 Task: select a rule when a vote is added to a card by anyone.
Action: Mouse moved to (1199, 92)
Screenshot: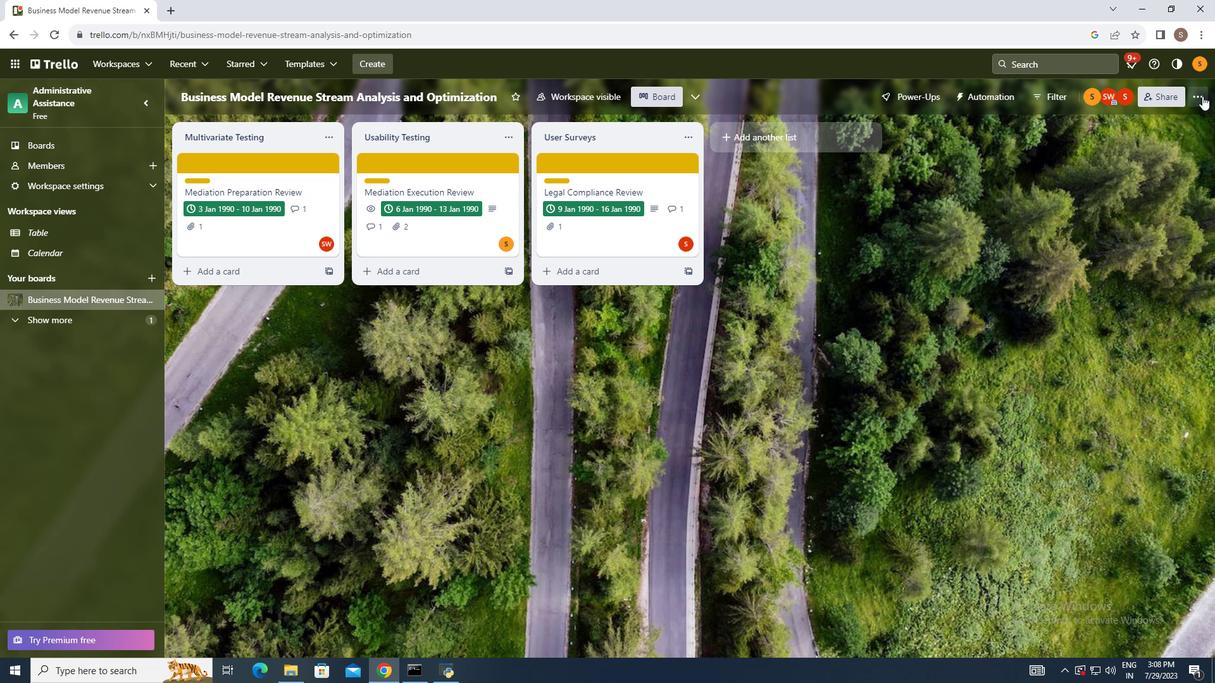 
Action: Mouse pressed left at (1199, 92)
Screenshot: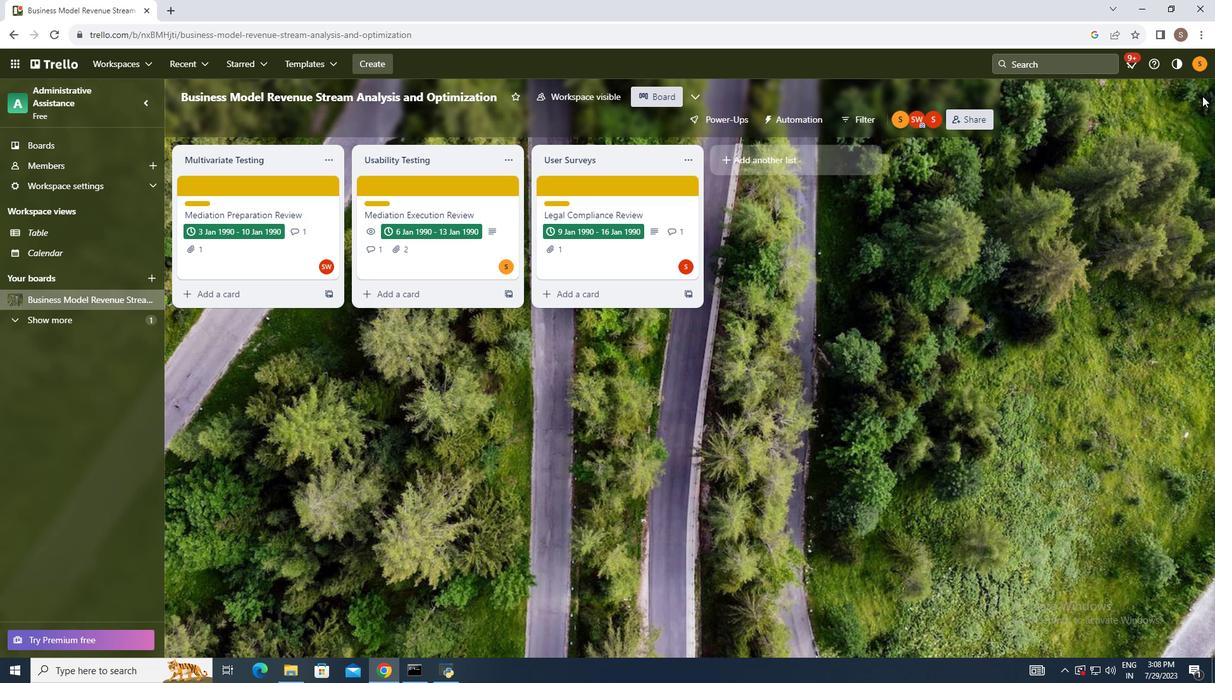 
Action: Mouse moved to (1079, 259)
Screenshot: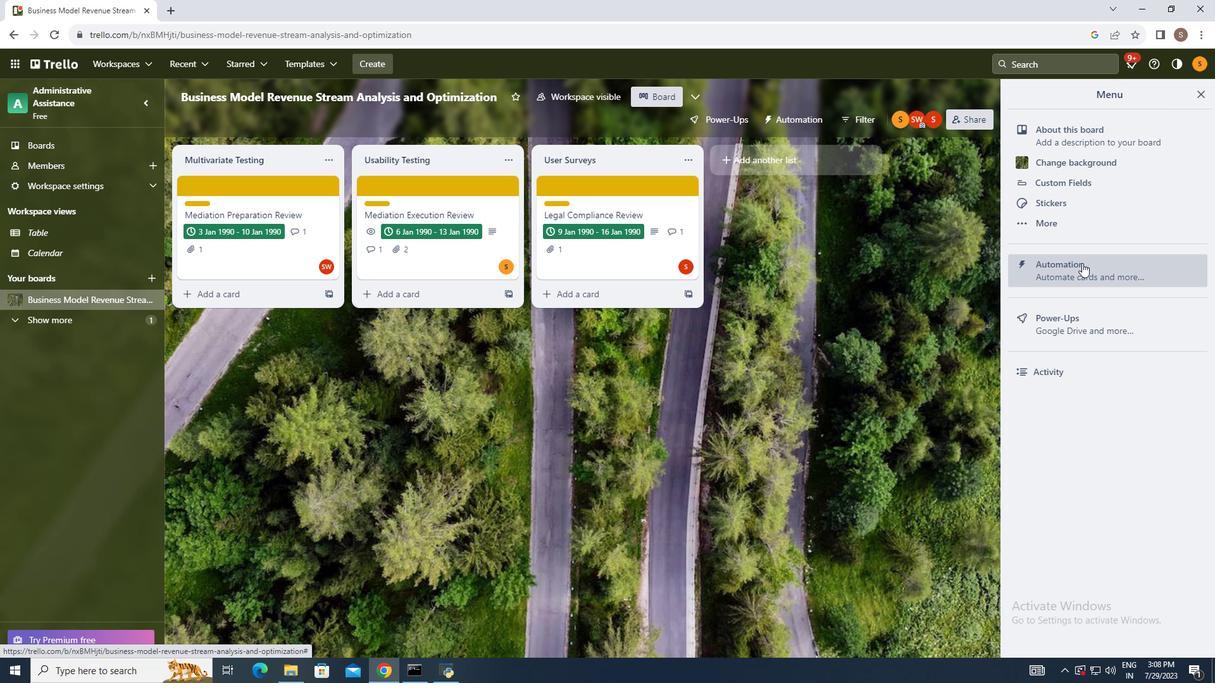 
Action: Mouse pressed left at (1079, 259)
Screenshot: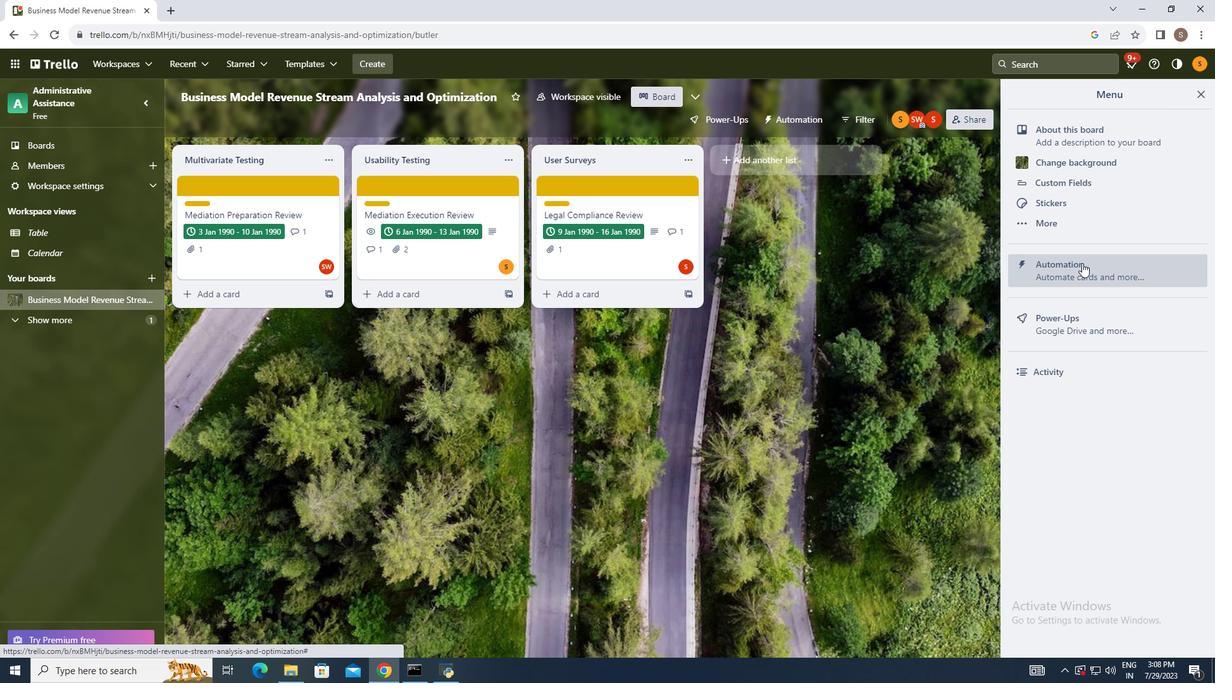 
Action: Mouse moved to (231, 233)
Screenshot: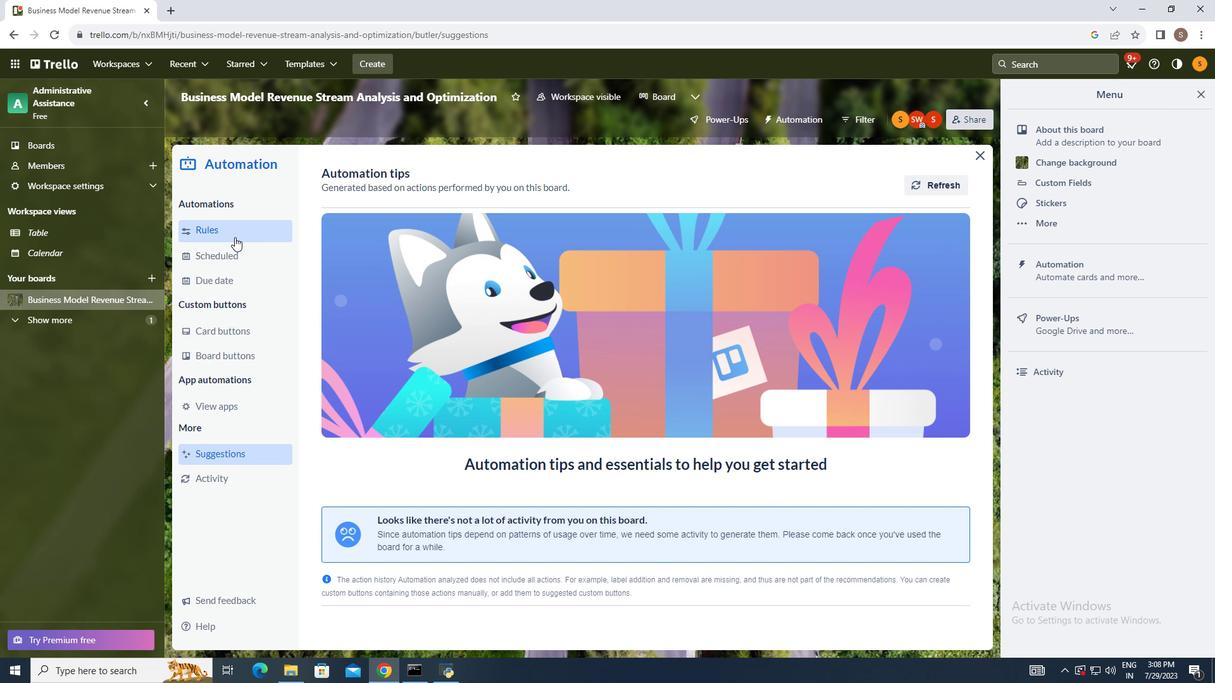 
Action: Mouse pressed left at (231, 233)
Screenshot: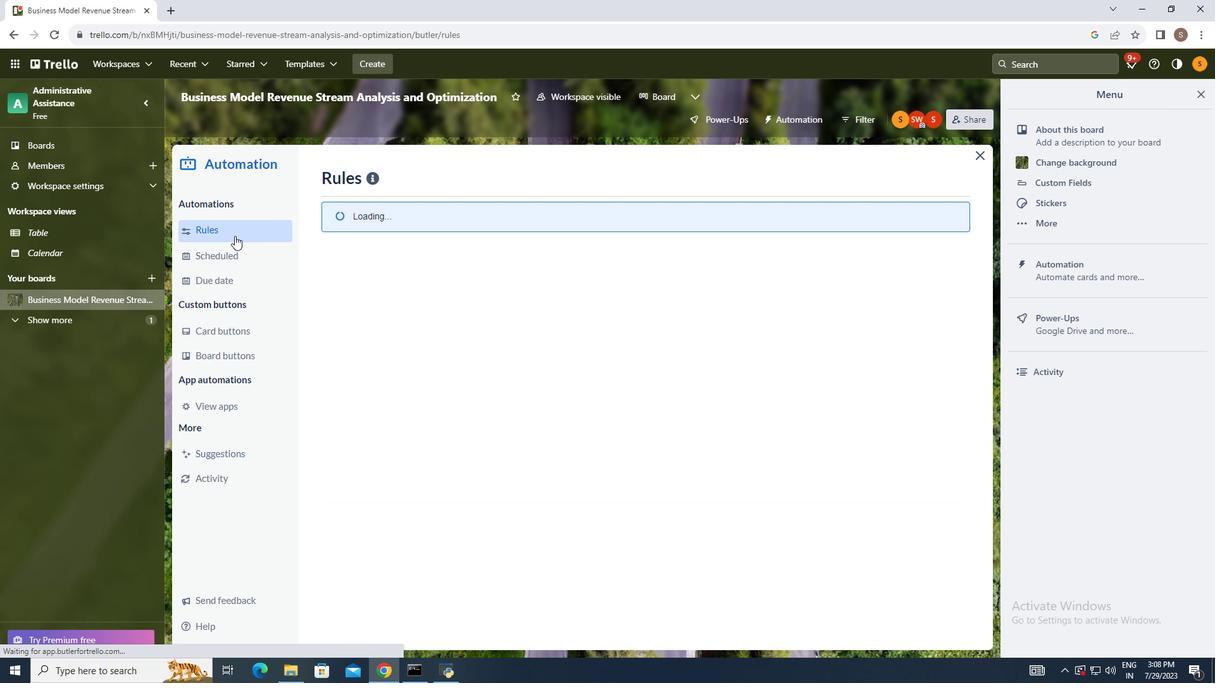 
Action: Mouse moved to (834, 170)
Screenshot: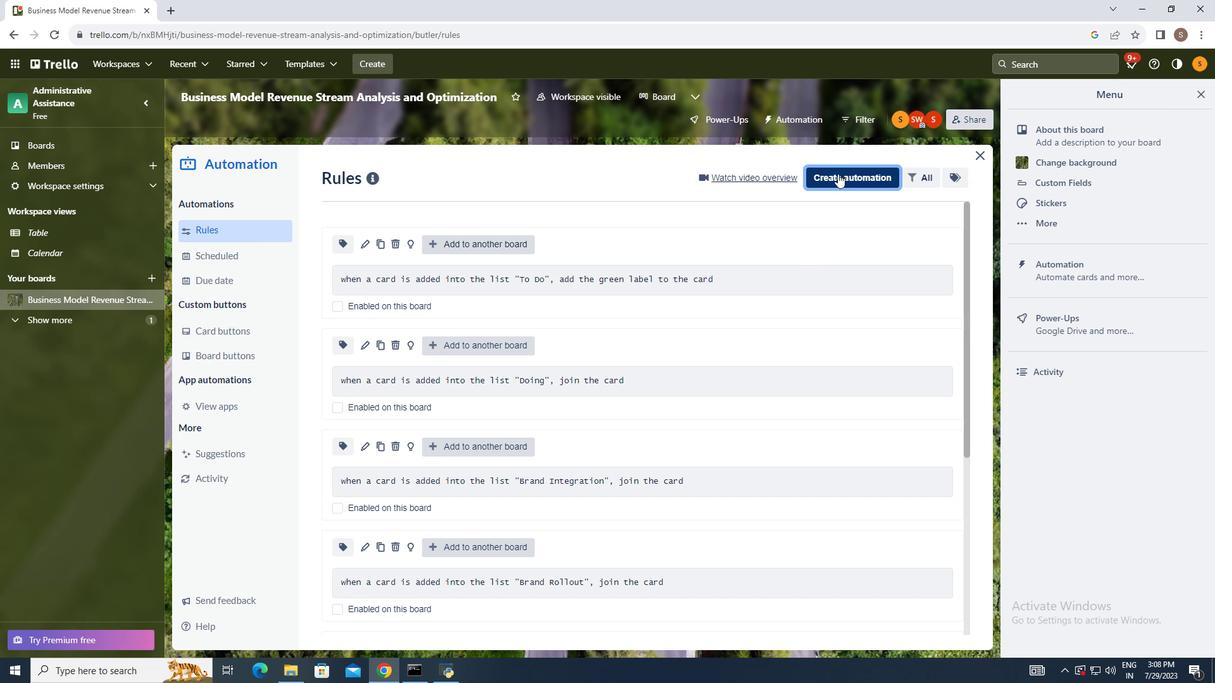 
Action: Mouse pressed left at (834, 170)
Screenshot: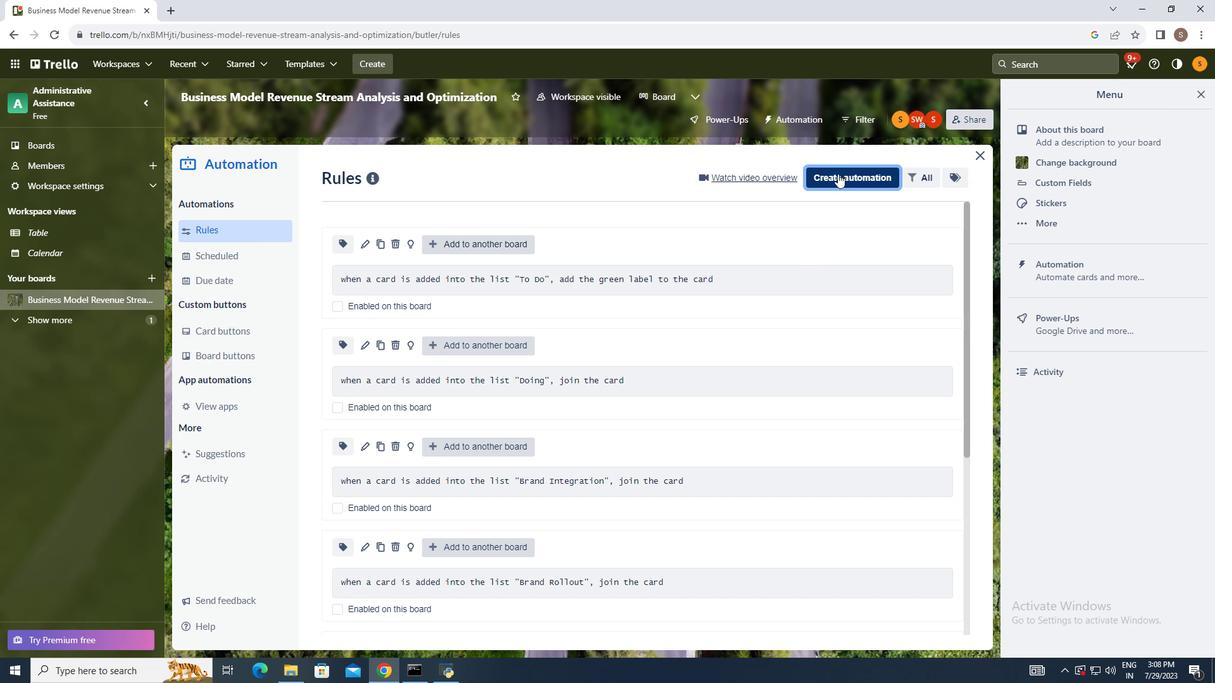 
Action: Mouse moved to (659, 296)
Screenshot: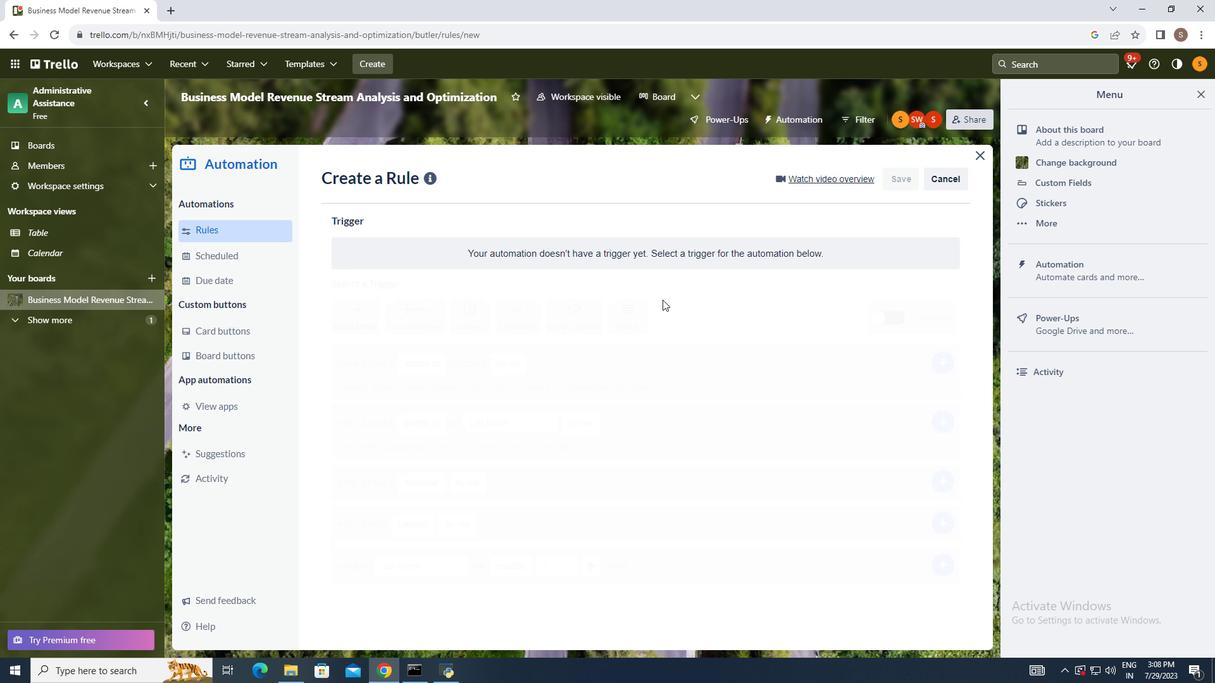 
Action: Mouse pressed left at (659, 296)
Screenshot: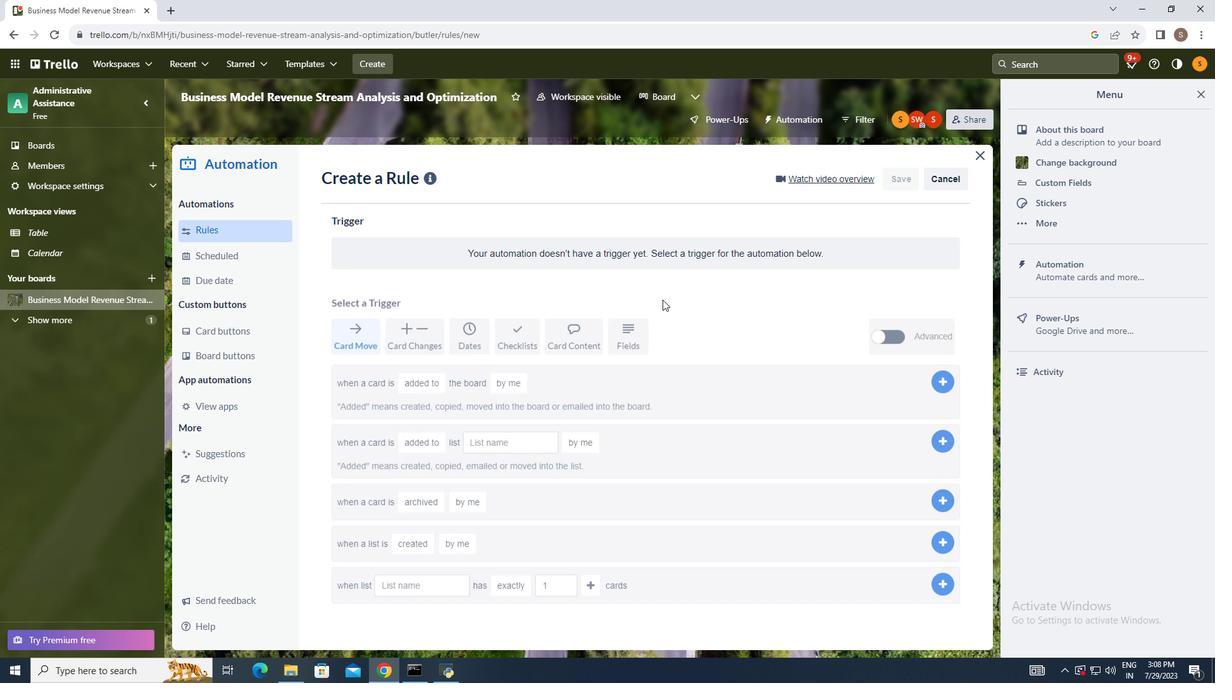 
Action: Mouse moved to (397, 345)
Screenshot: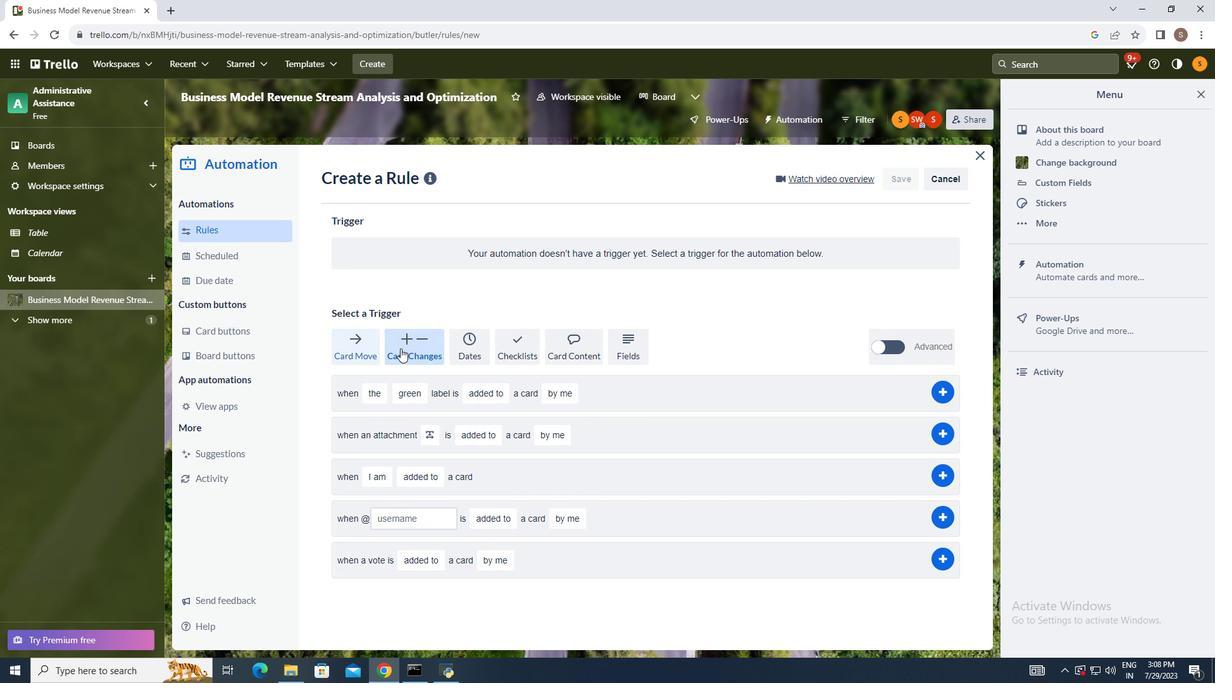 
Action: Mouse pressed left at (397, 345)
Screenshot: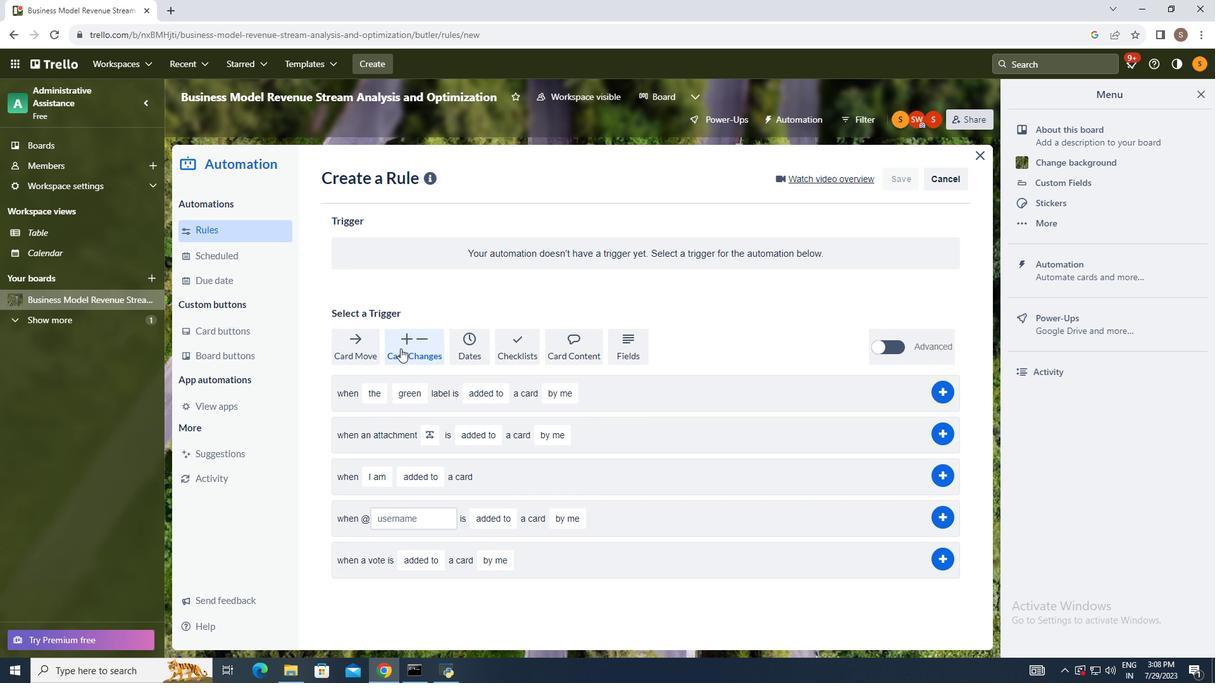 
Action: Mouse moved to (410, 557)
Screenshot: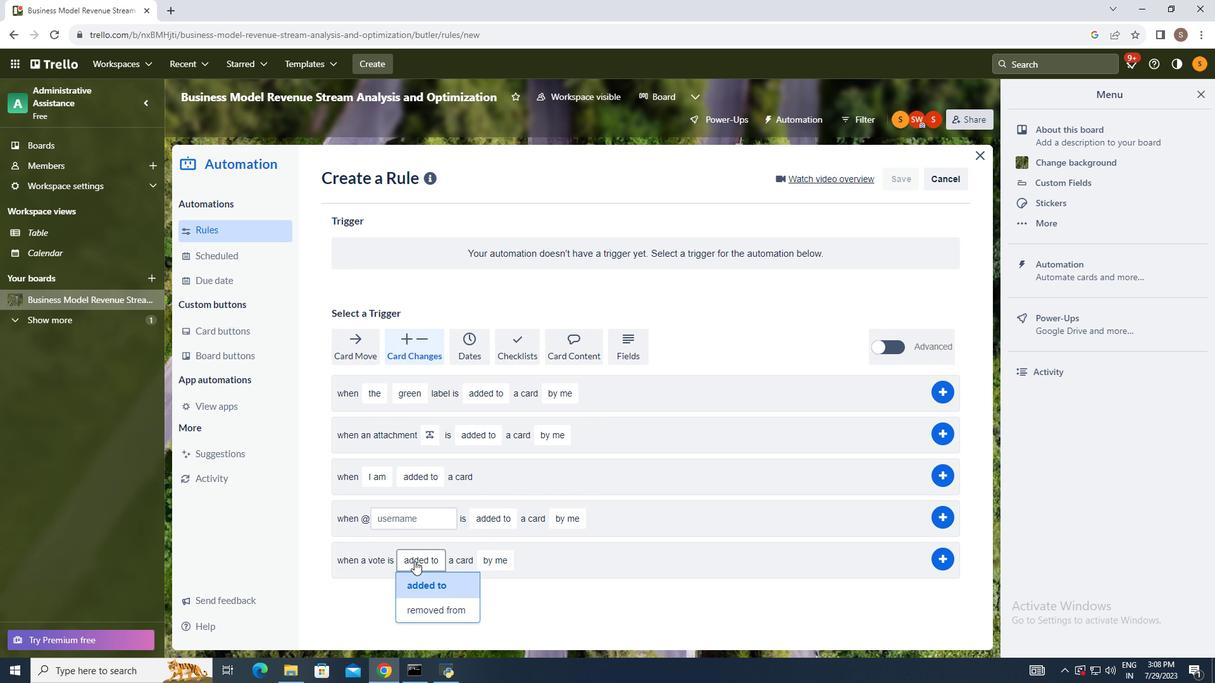 
Action: Mouse pressed left at (410, 557)
Screenshot: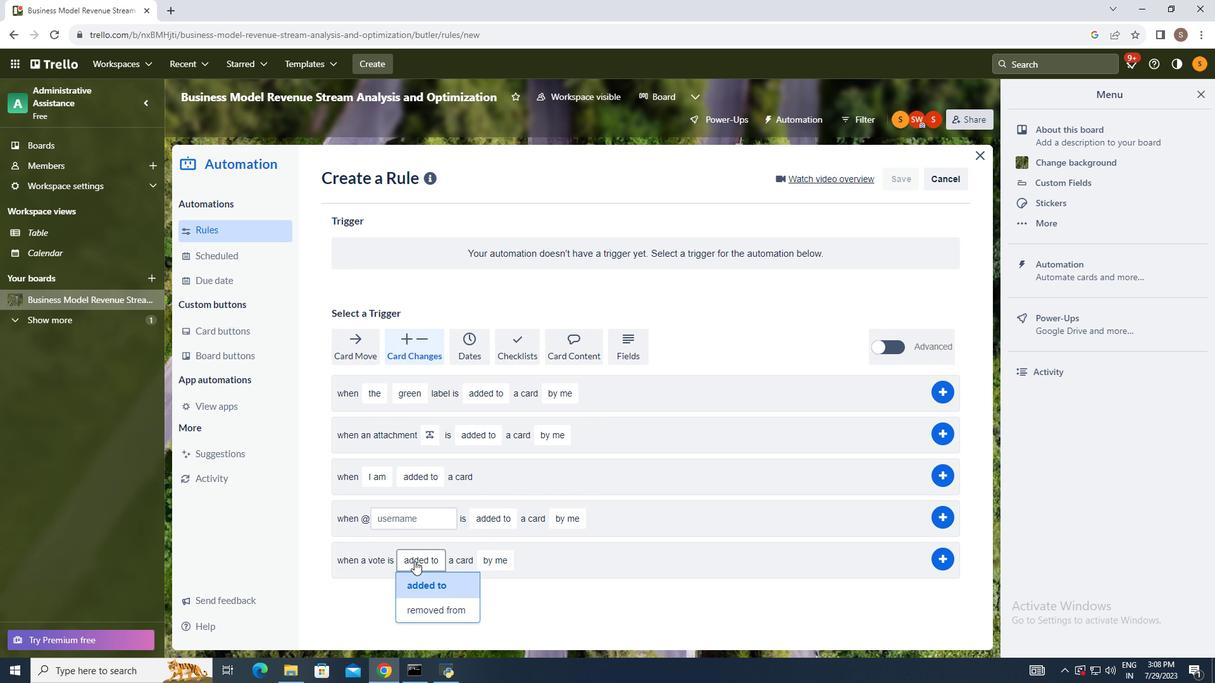 
Action: Mouse moved to (417, 581)
Screenshot: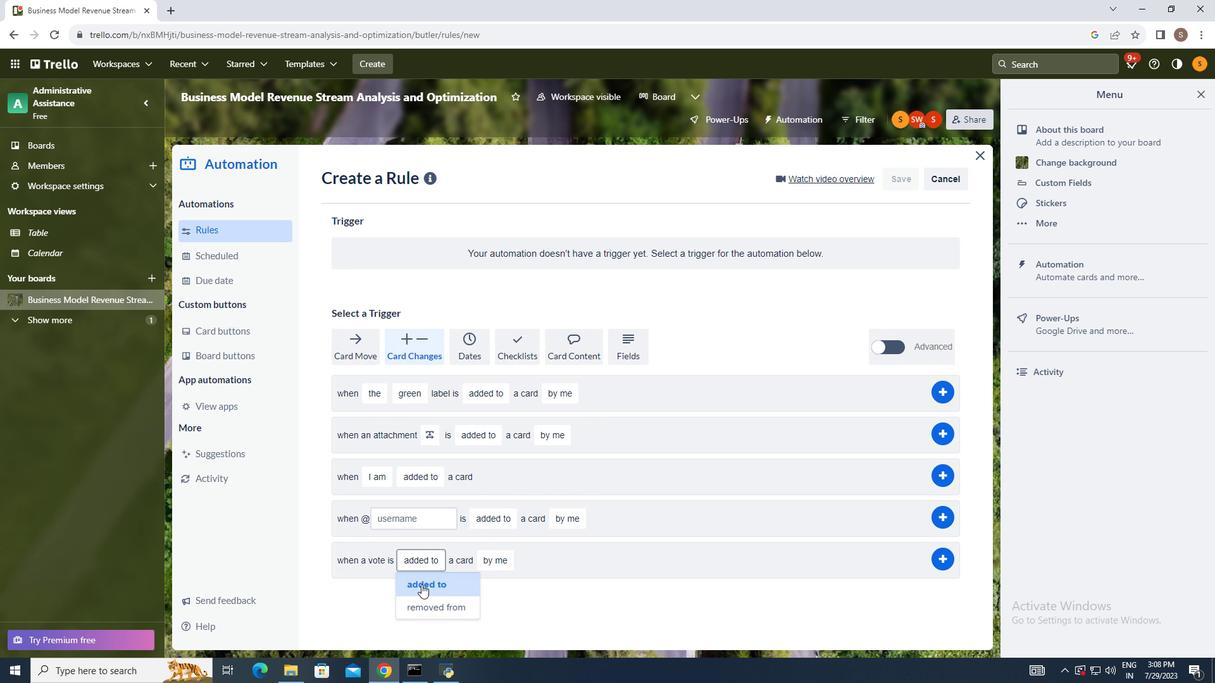 
Action: Mouse pressed left at (417, 581)
Screenshot: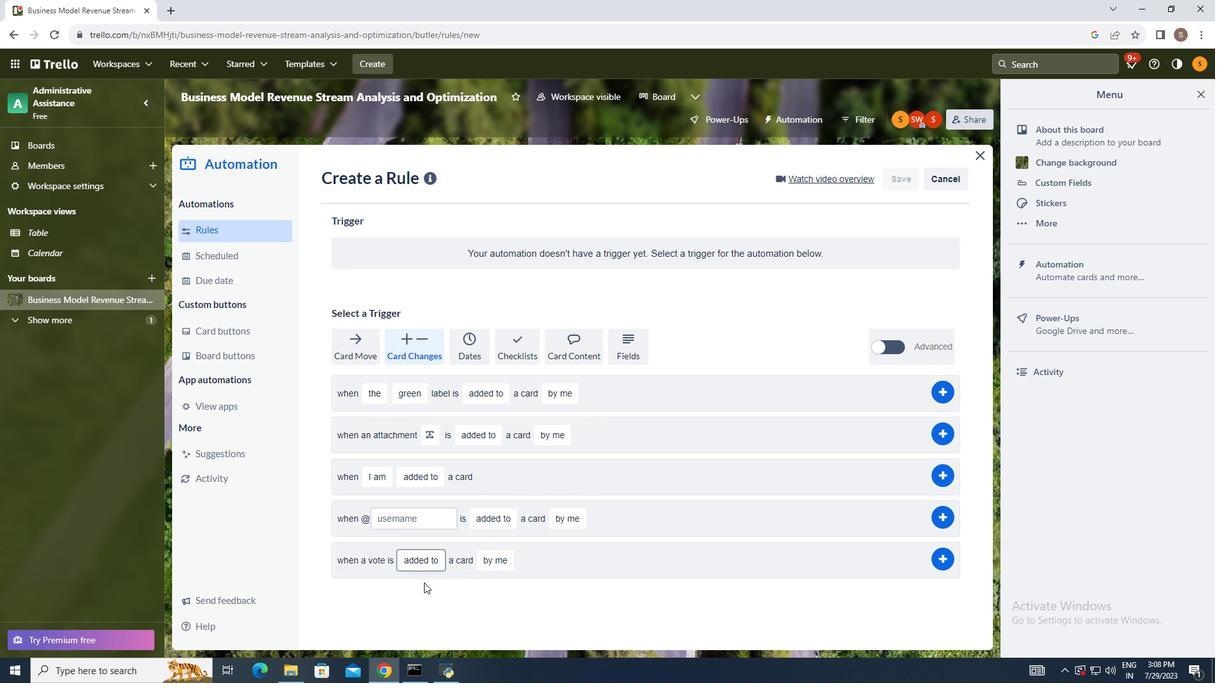
Action: Mouse moved to (492, 559)
Screenshot: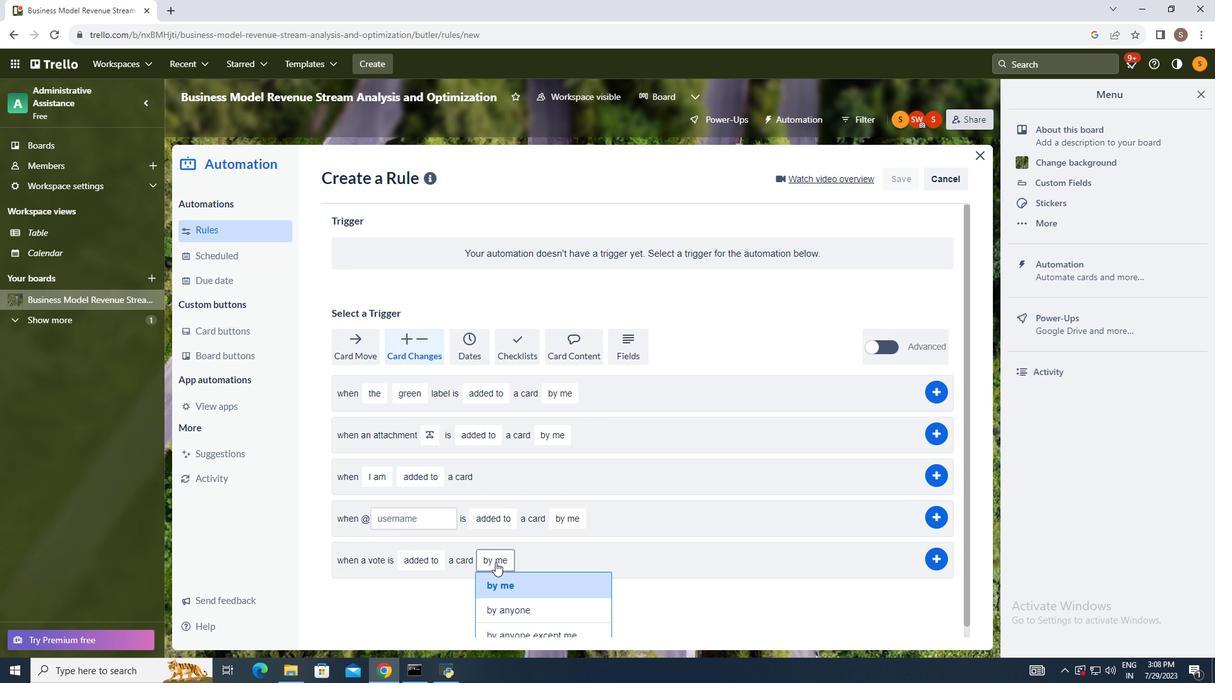 
Action: Mouse pressed left at (492, 559)
Screenshot: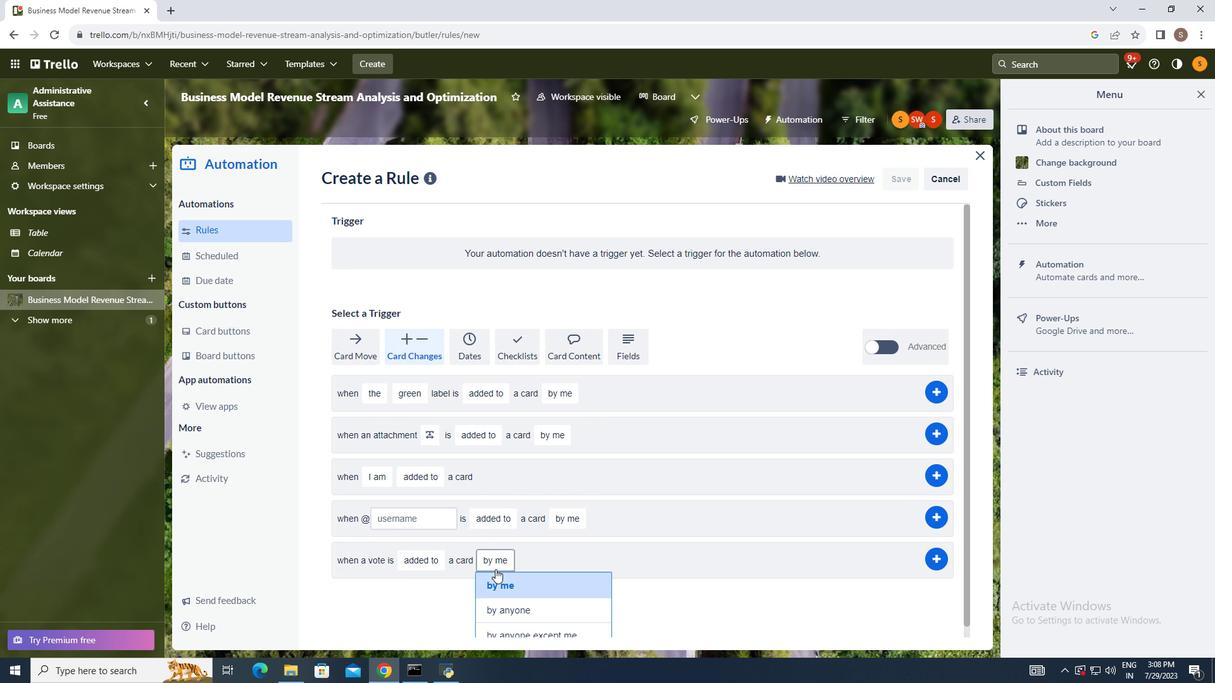 
Action: Mouse moved to (500, 605)
Screenshot: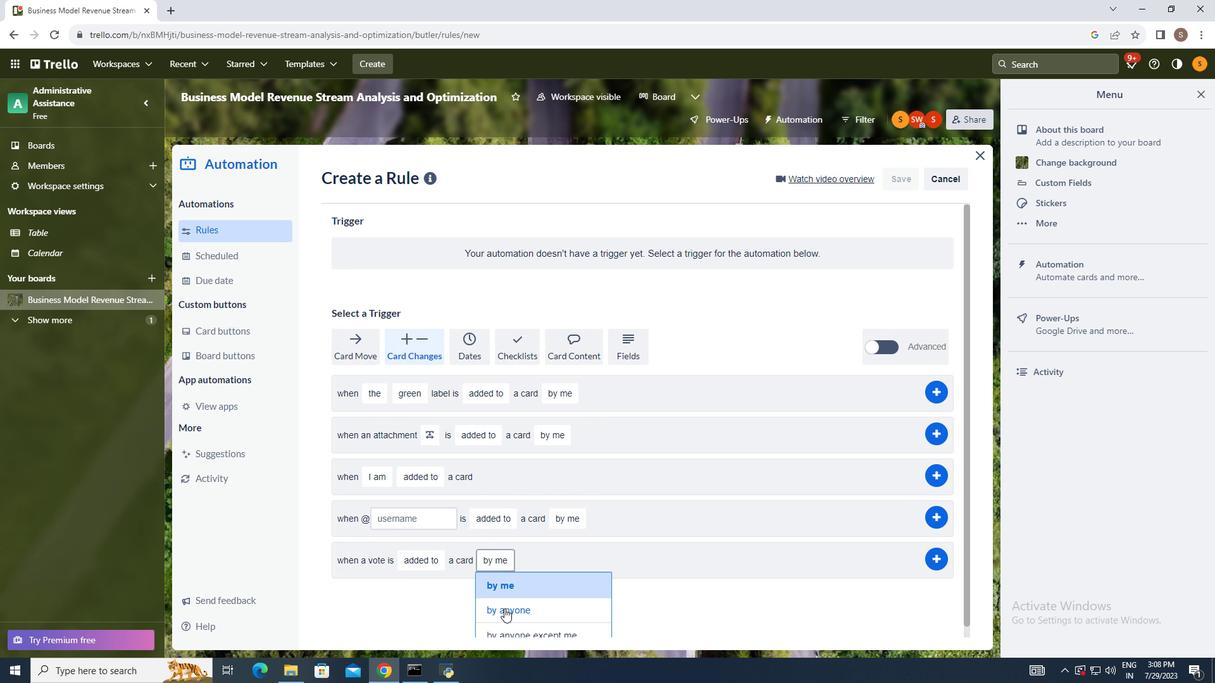
Action: Mouse pressed left at (500, 605)
Screenshot: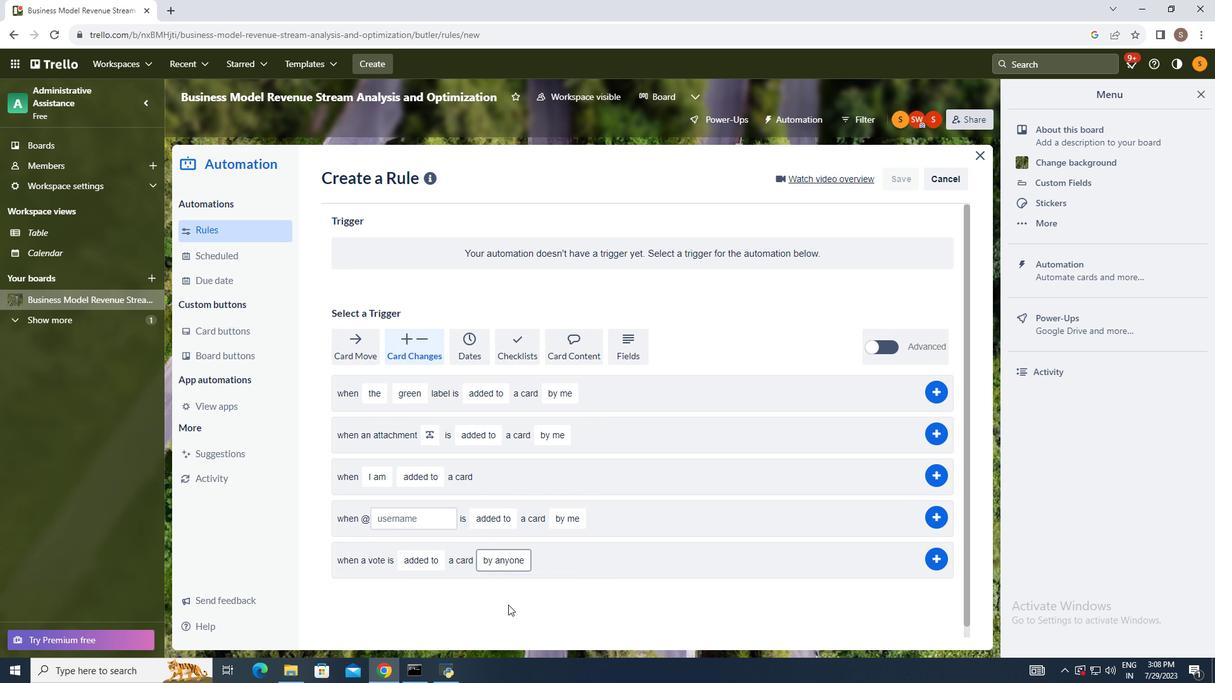 
Action: Mouse moved to (658, 526)
Screenshot: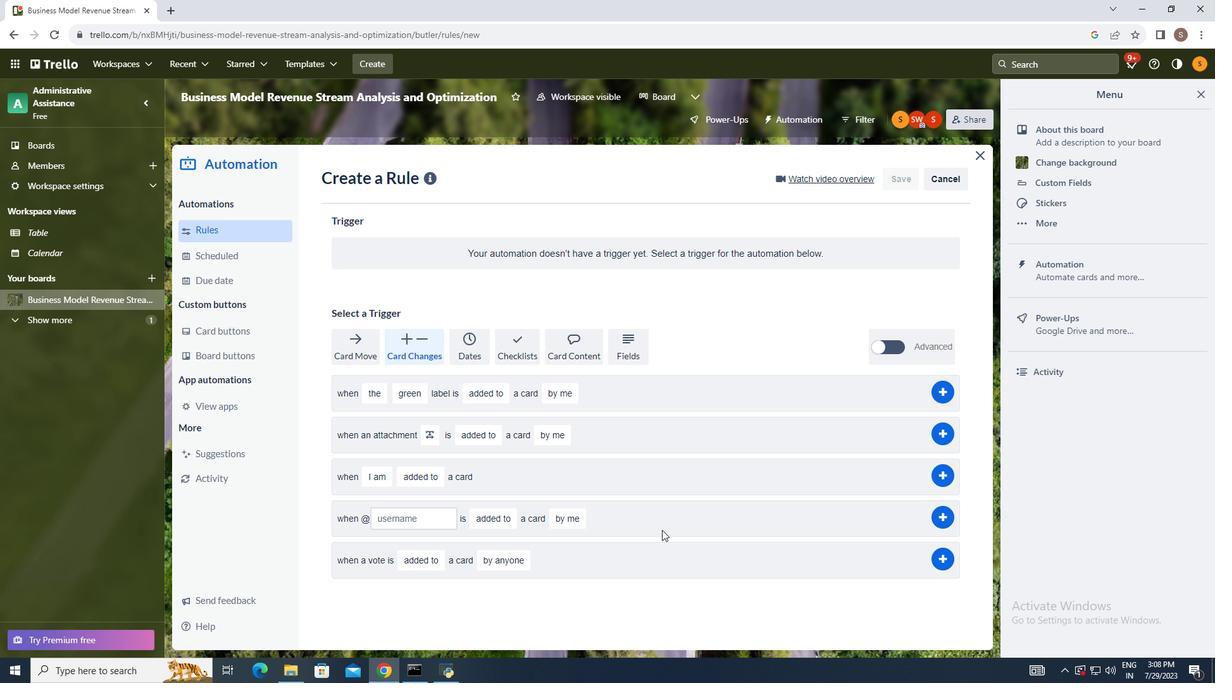 
